 Task: Log work in the project ZoneTech for the issue 'Integrate a new referral program feature into an existing e-commerce website to encourage customer acquisition and retention' spent time as '1w 1d 11h 57m' and remaining time as '5w 5d 1h 35m' and add a flag. Now add the issue to the epic 'Incident Management Process Improvement'.
Action: Mouse moved to (103, 161)
Screenshot: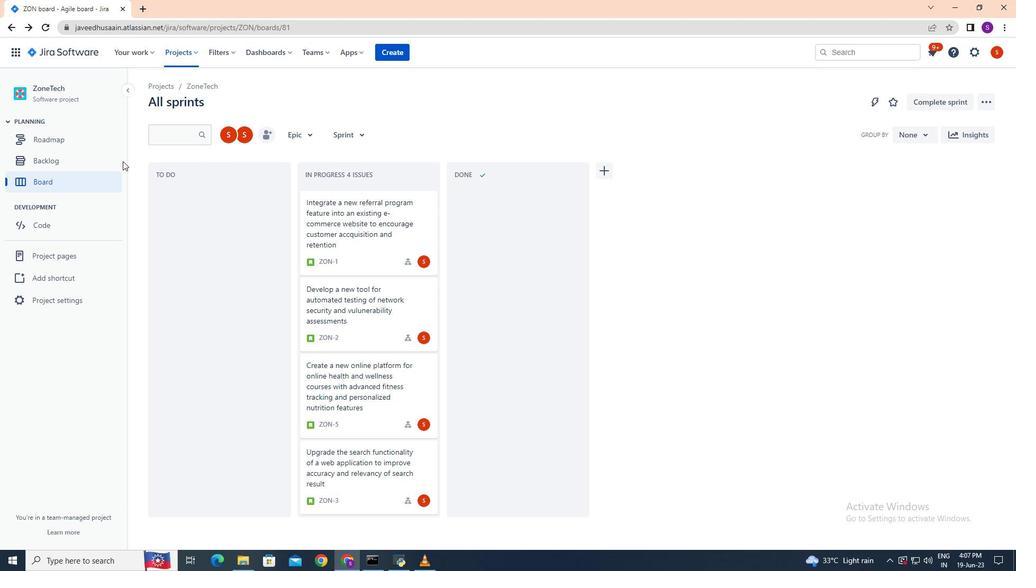 
Action: Mouse pressed left at (103, 161)
Screenshot: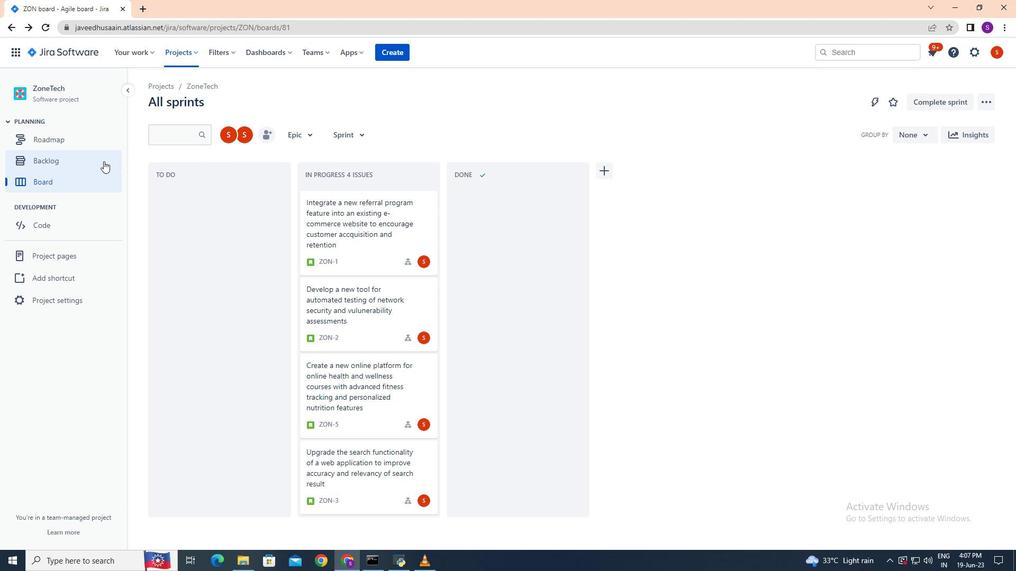 
Action: Mouse moved to (718, 190)
Screenshot: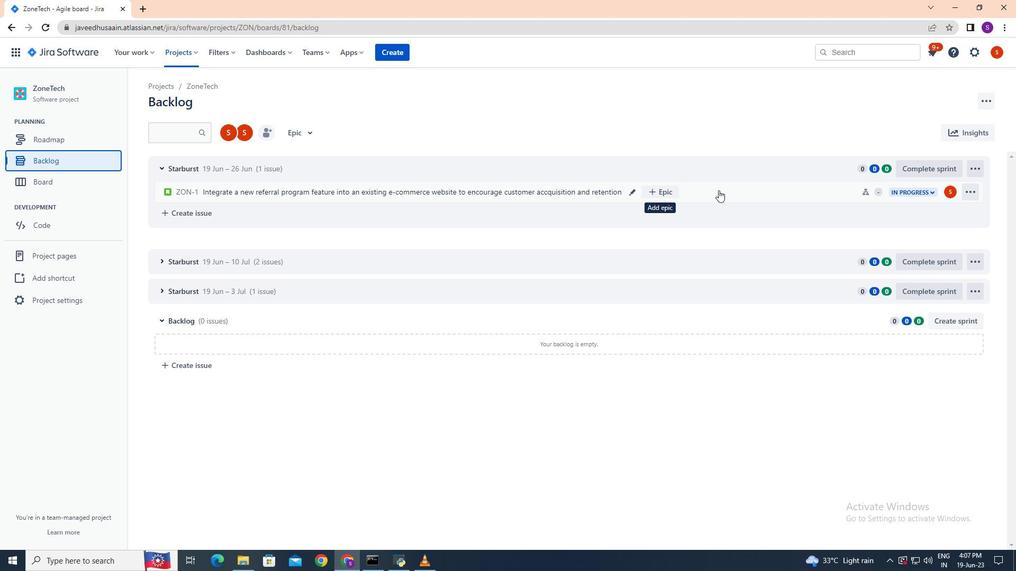 
Action: Mouse pressed left at (718, 190)
Screenshot: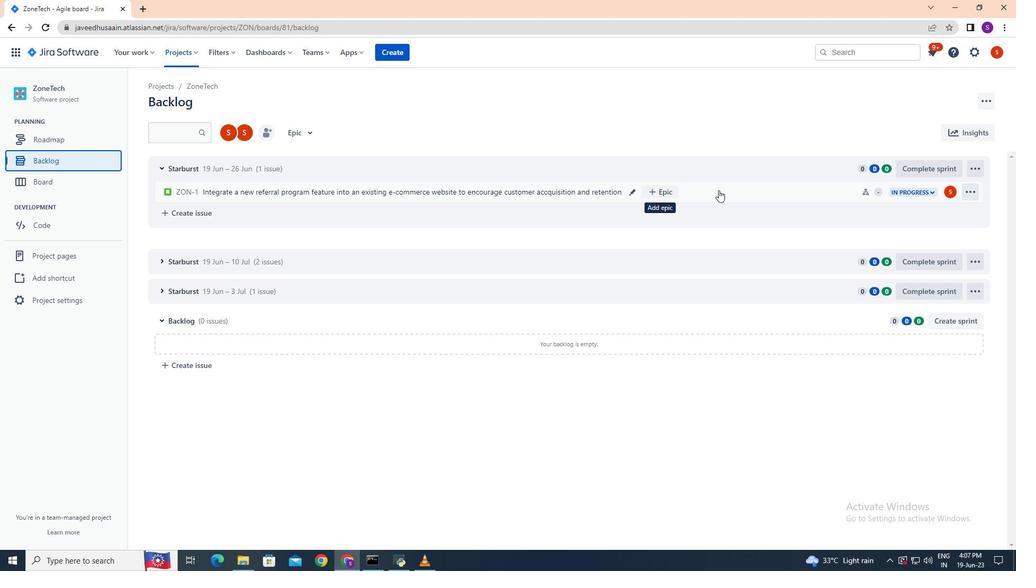 
Action: Mouse moved to (970, 160)
Screenshot: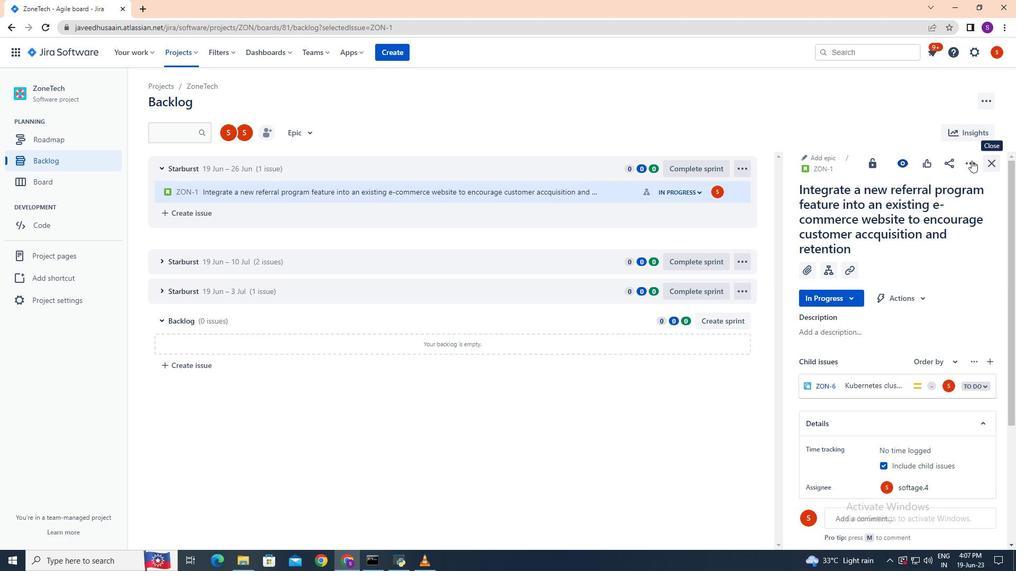 
Action: Mouse pressed left at (970, 160)
Screenshot: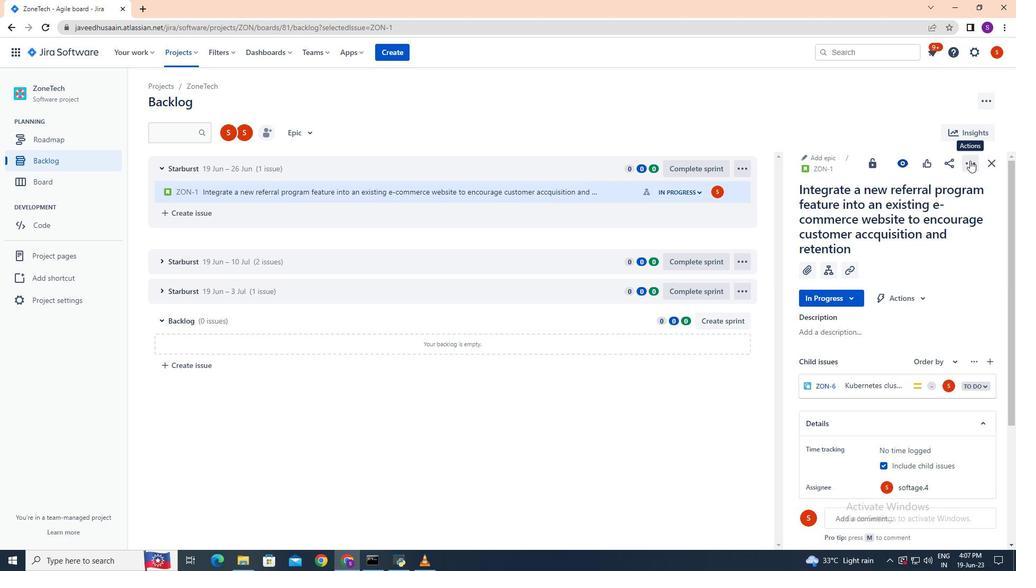 
Action: Mouse pressed left at (970, 160)
Screenshot: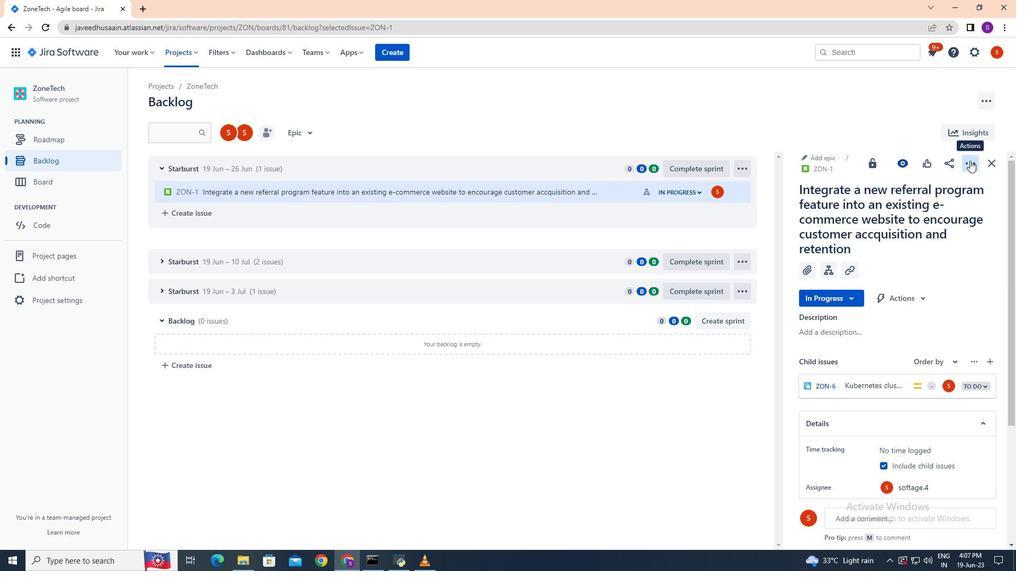 
Action: Mouse moved to (970, 164)
Screenshot: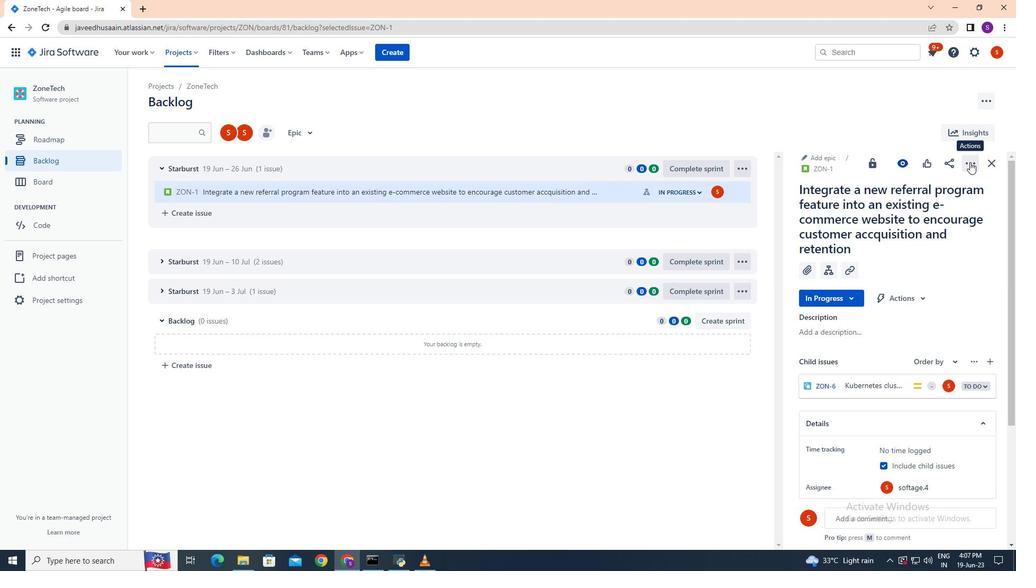 
Action: Mouse pressed left at (970, 164)
Screenshot: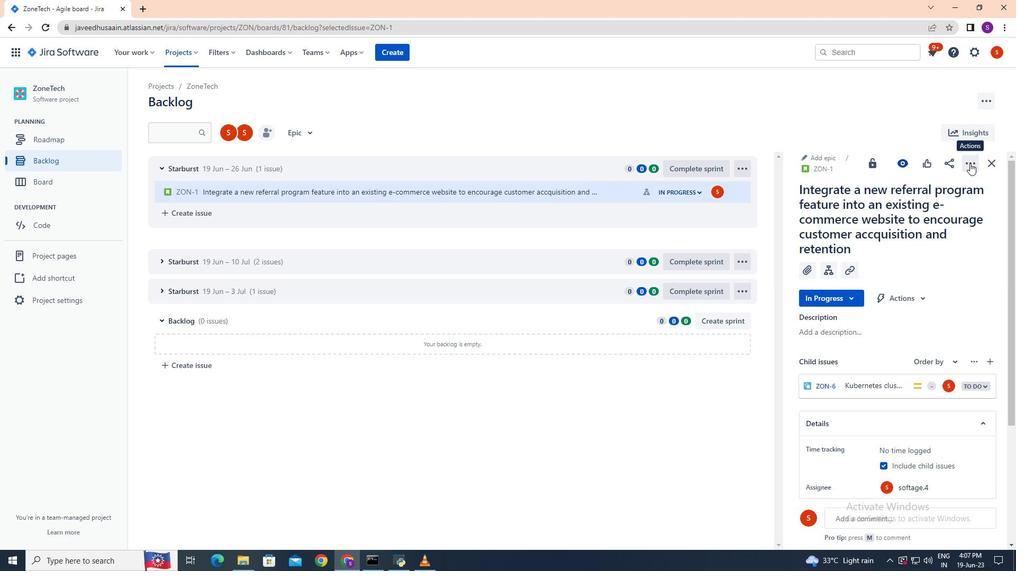 
Action: Mouse moved to (958, 182)
Screenshot: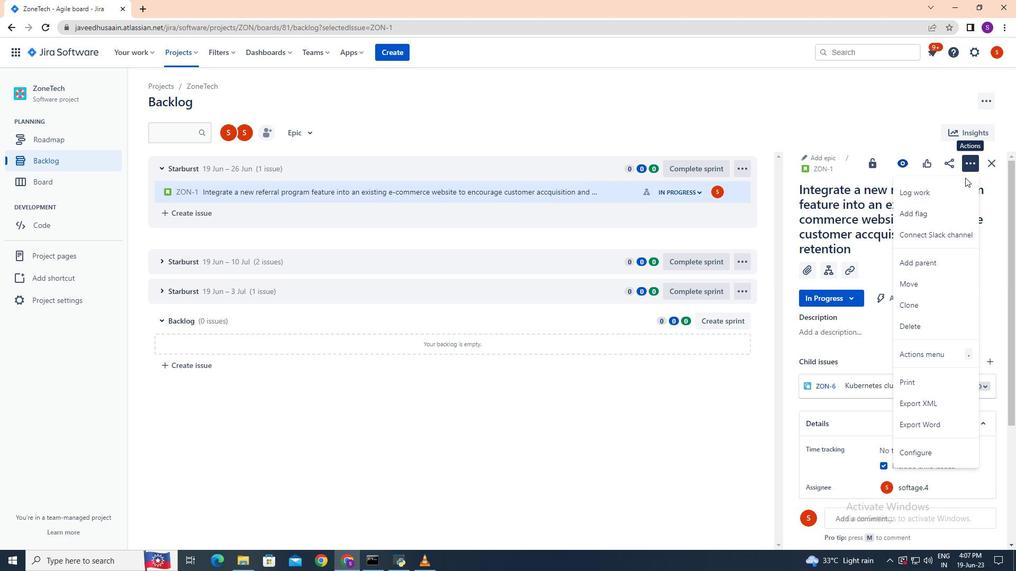 
Action: Mouse pressed left at (958, 182)
Screenshot: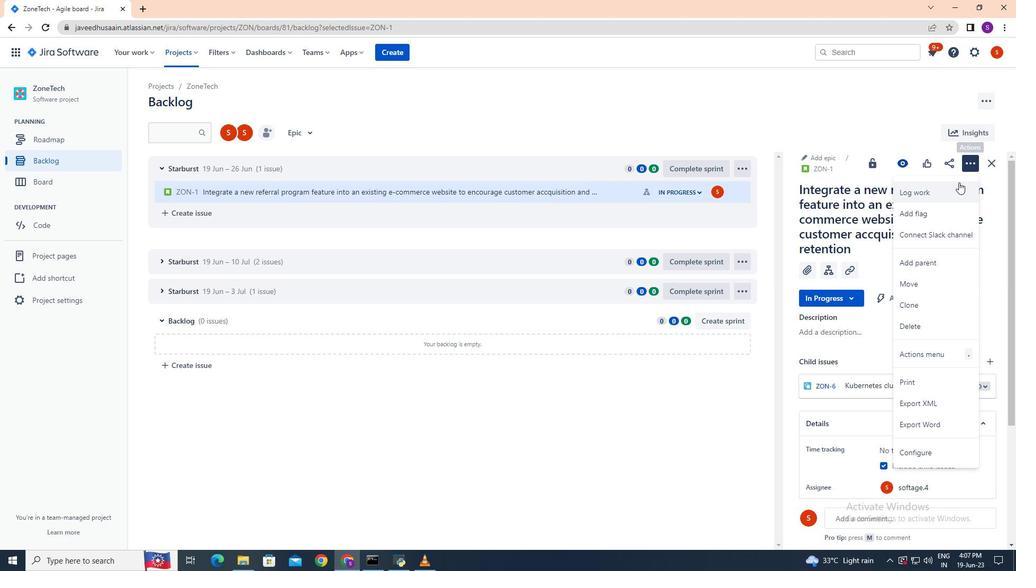 
Action: Mouse moved to (942, 174)
Screenshot: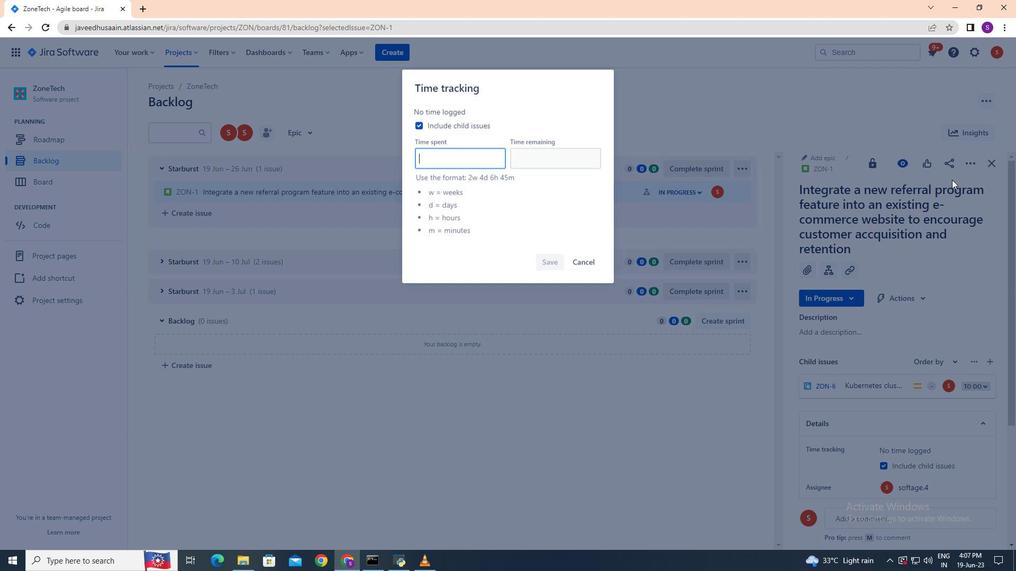 
Action: Key pressed 1w<Key.space>1d<Key.space>11h<Key.space>57m
Screenshot: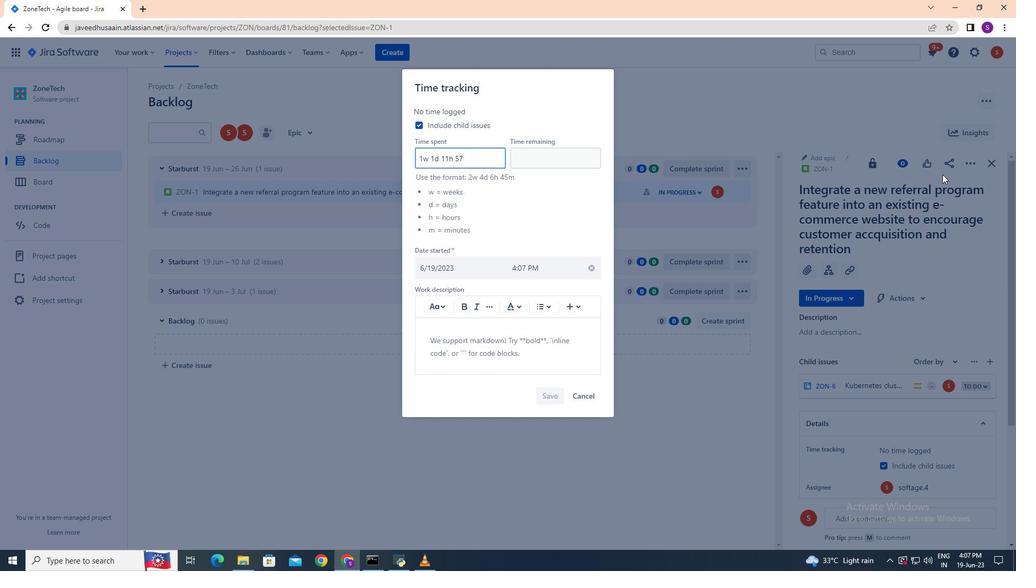 
Action: Mouse moved to (526, 157)
Screenshot: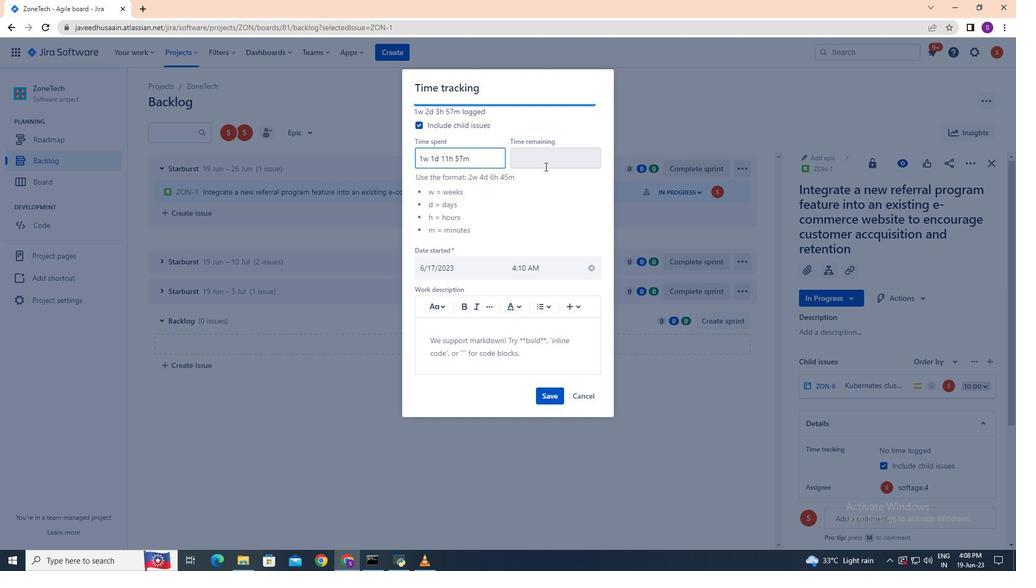 
Action: Mouse pressed left at (526, 157)
Screenshot: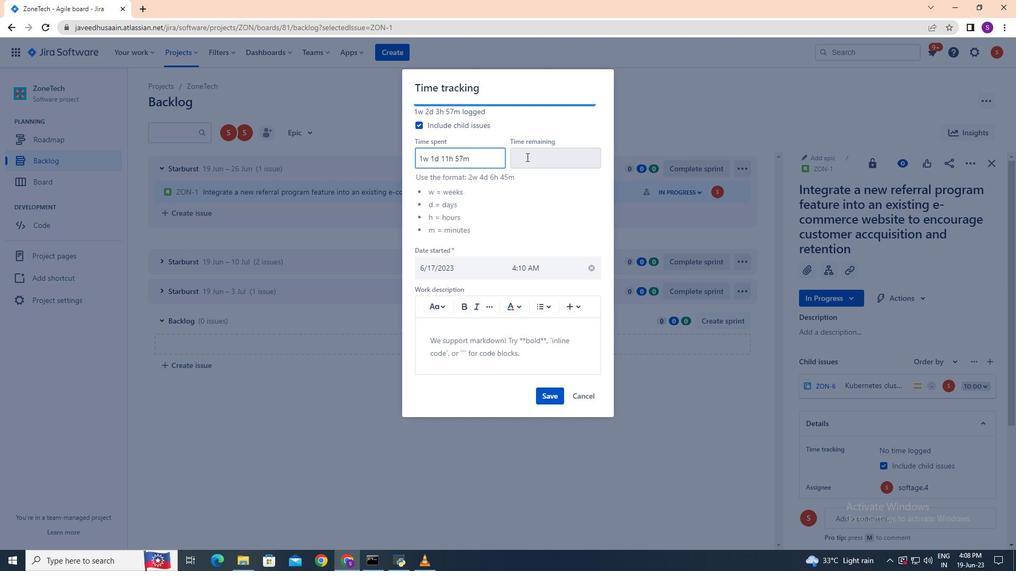 
Action: Key pressed 5w<Key.space>5d<Key.space>1h<Key.space>35m
Screenshot: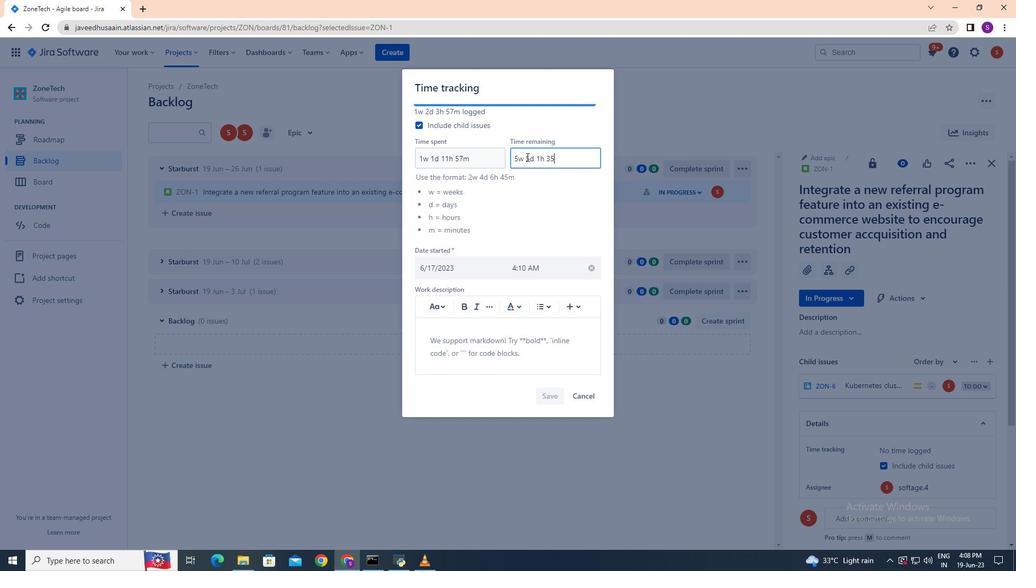 
Action: Mouse moved to (540, 400)
Screenshot: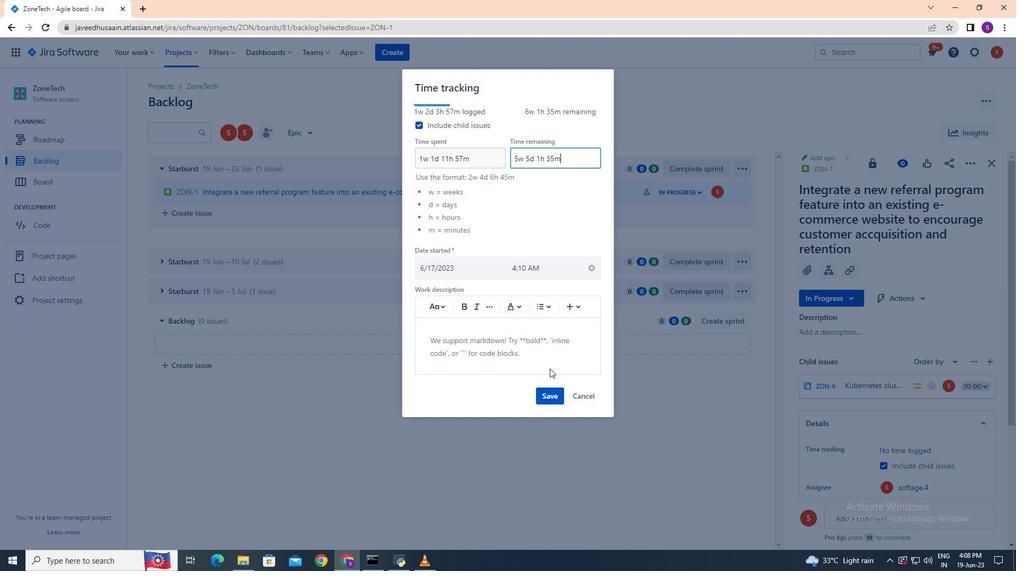 
Action: Mouse pressed left at (540, 400)
Screenshot: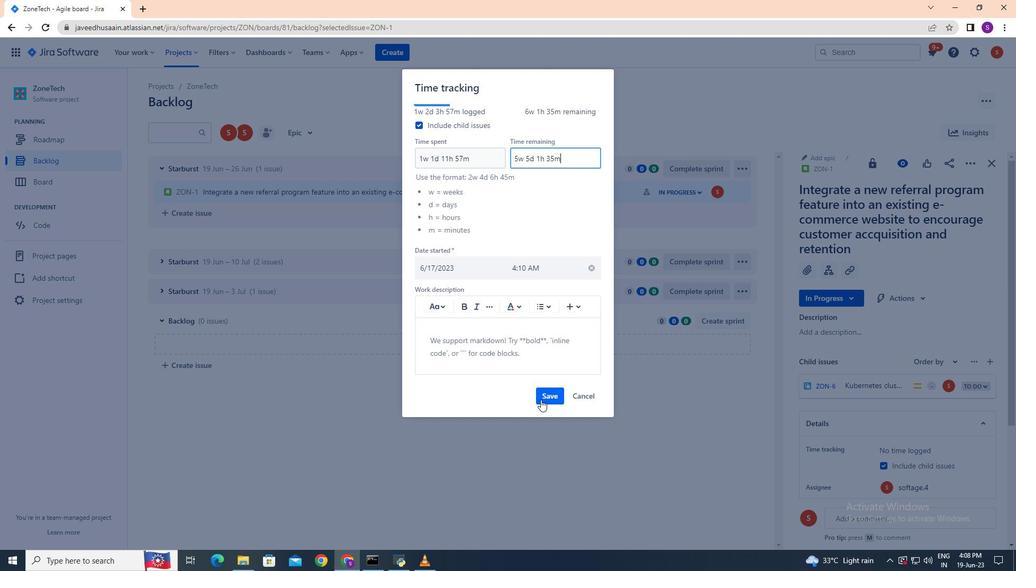 
Action: Mouse moved to (970, 166)
Screenshot: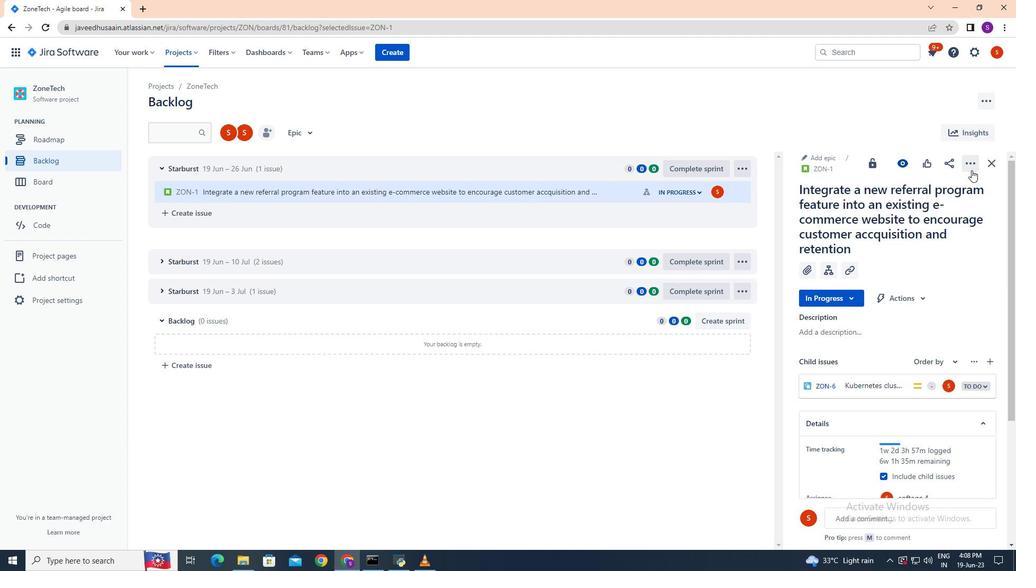 
Action: Mouse pressed left at (970, 166)
Screenshot: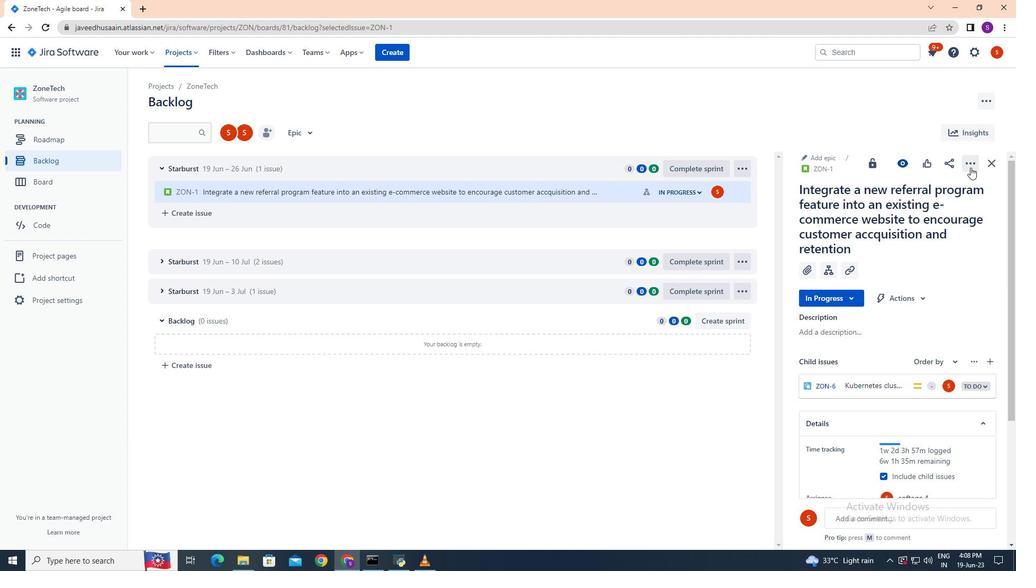 
Action: Mouse moved to (953, 219)
Screenshot: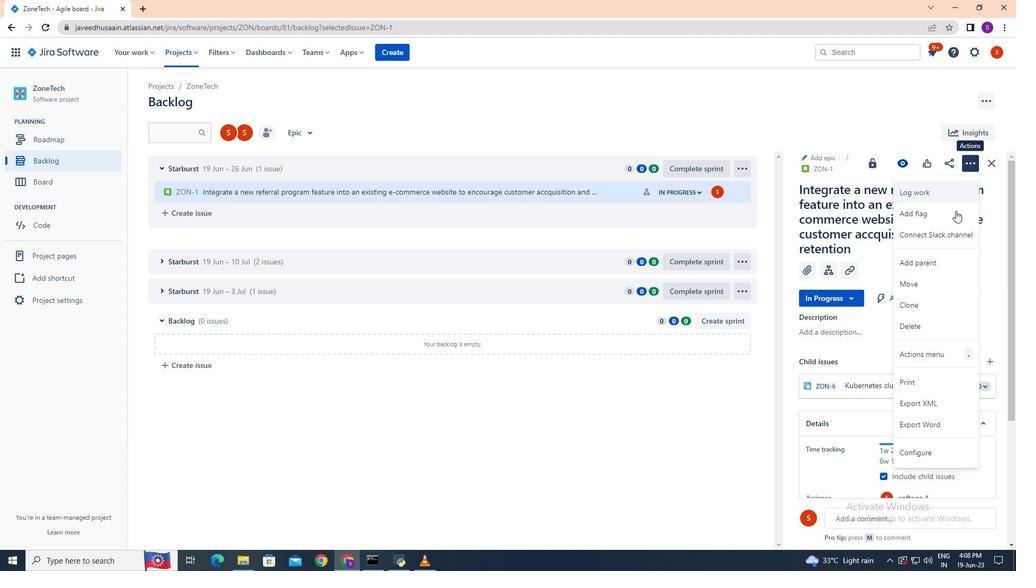 
Action: Mouse pressed left at (953, 219)
Screenshot: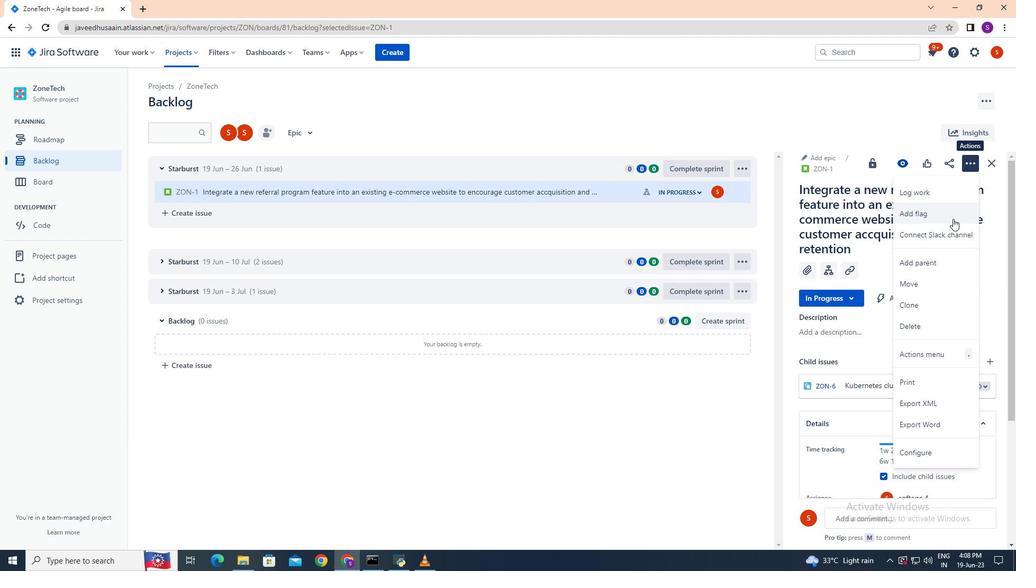 
Action: Mouse moved to (595, 194)
Screenshot: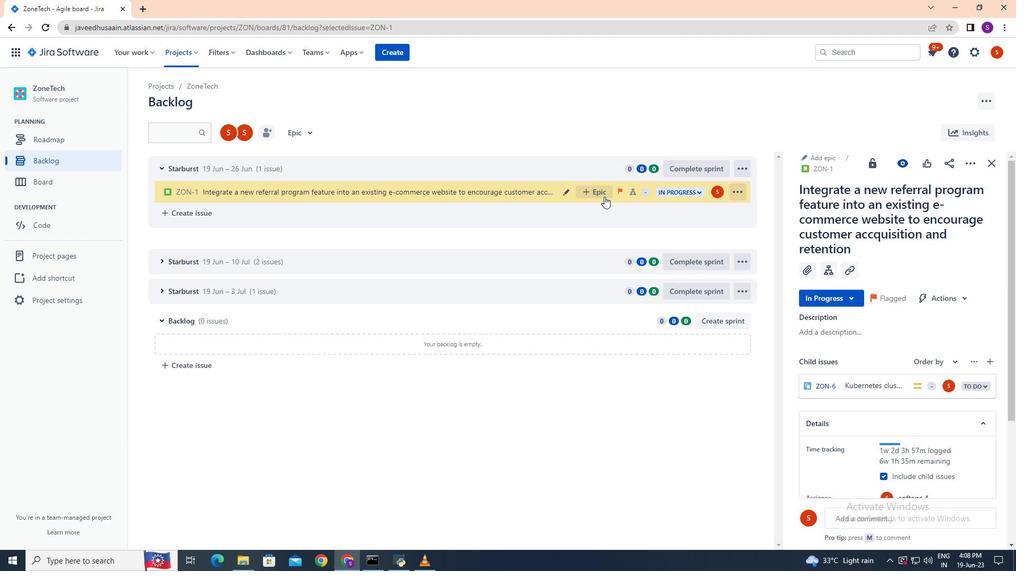 
Action: Mouse pressed left at (595, 194)
Screenshot: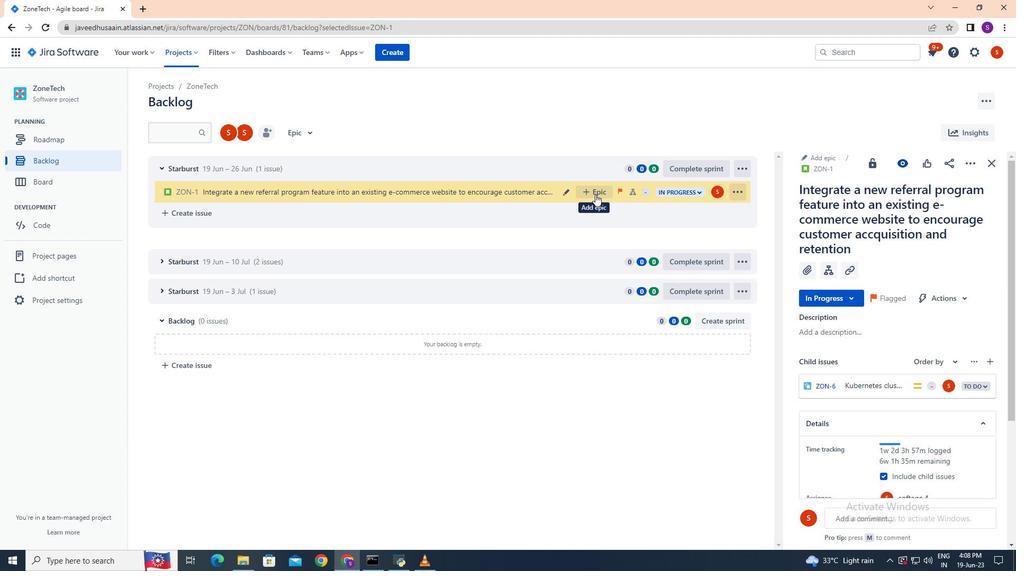 
Action: Mouse moved to (633, 267)
Screenshot: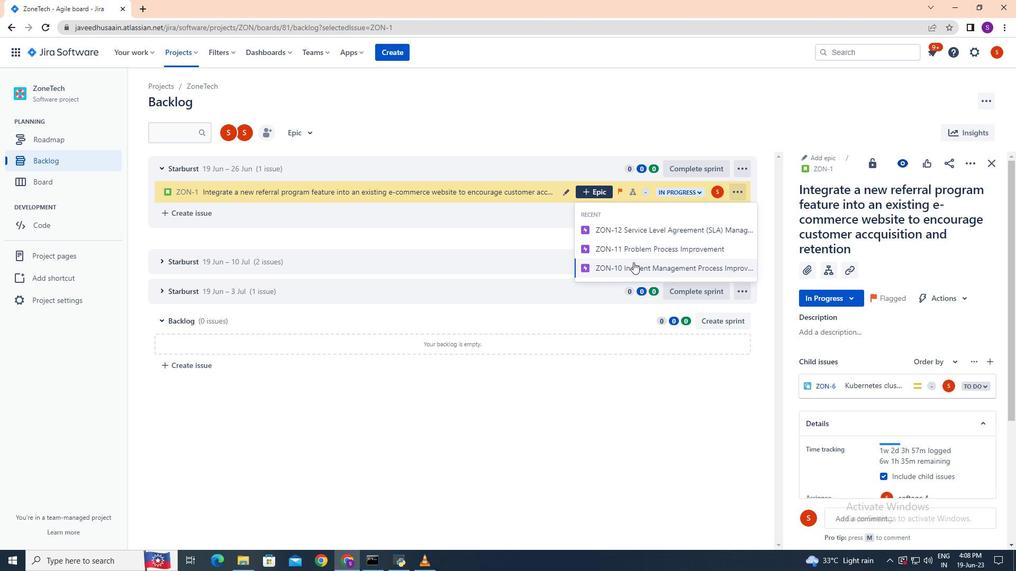 
Action: Mouse pressed left at (633, 267)
Screenshot: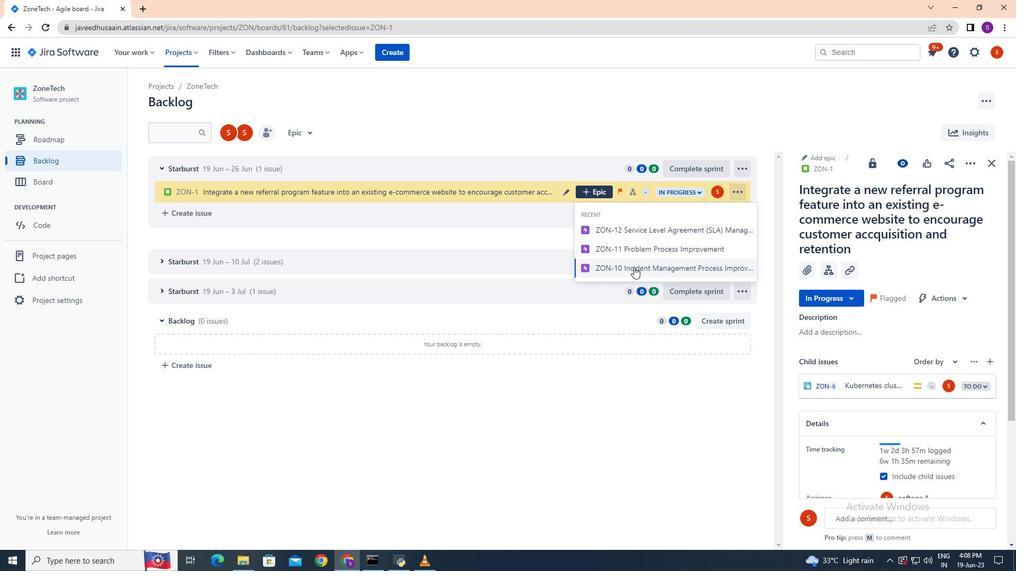 
